 Task: Add a drug test screening question.
Action: Mouse moved to (946, 123)
Screenshot: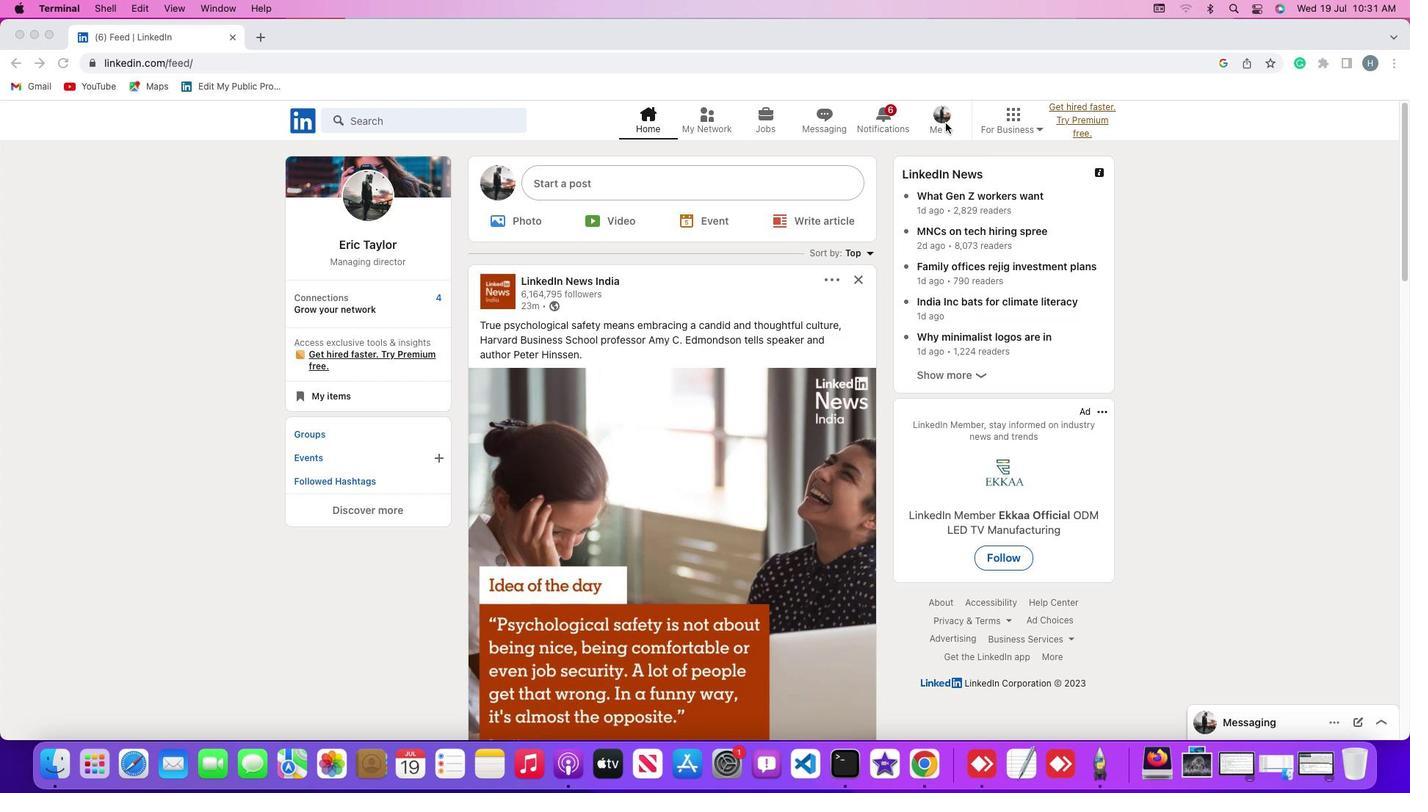 
Action: Mouse pressed left at (946, 123)
Screenshot: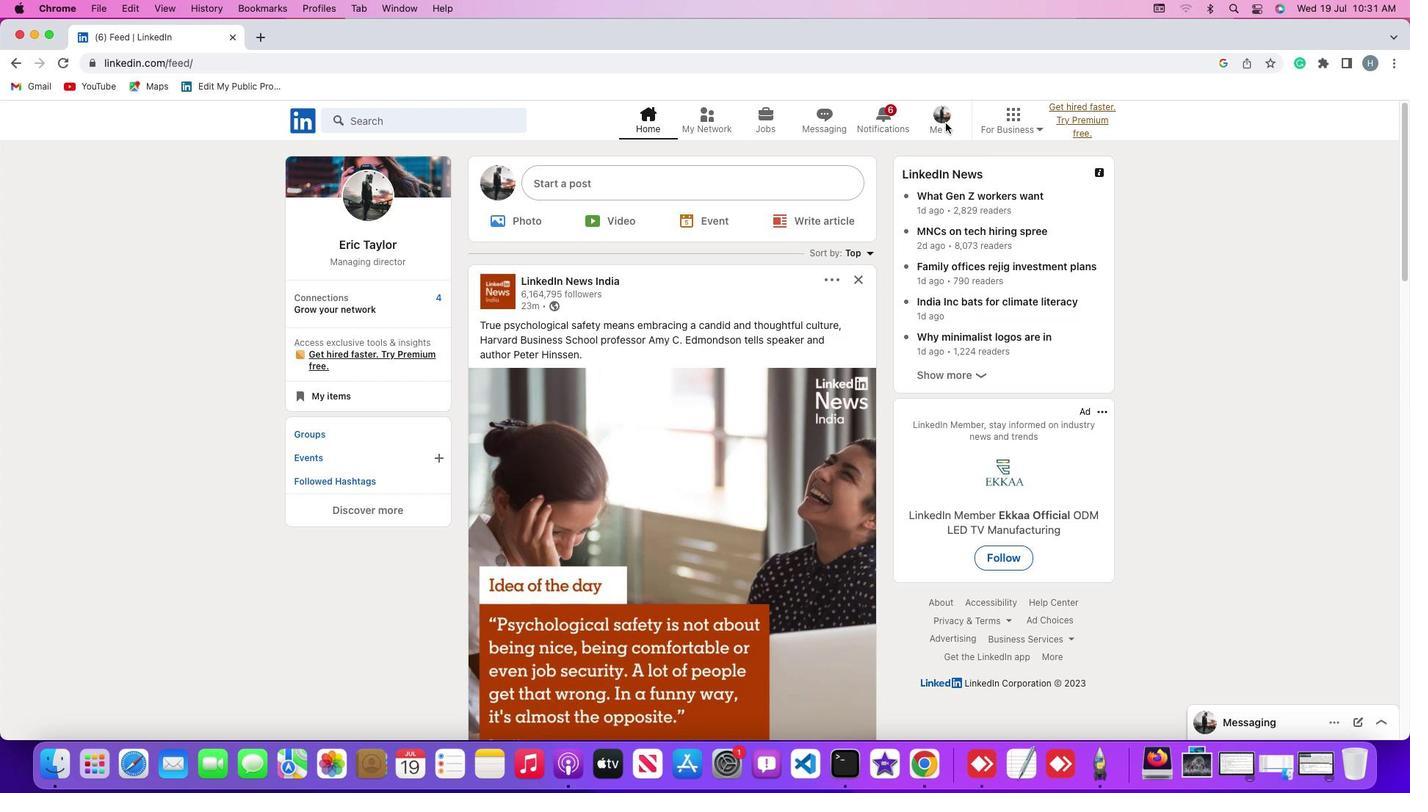 
Action: Mouse moved to (948, 127)
Screenshot: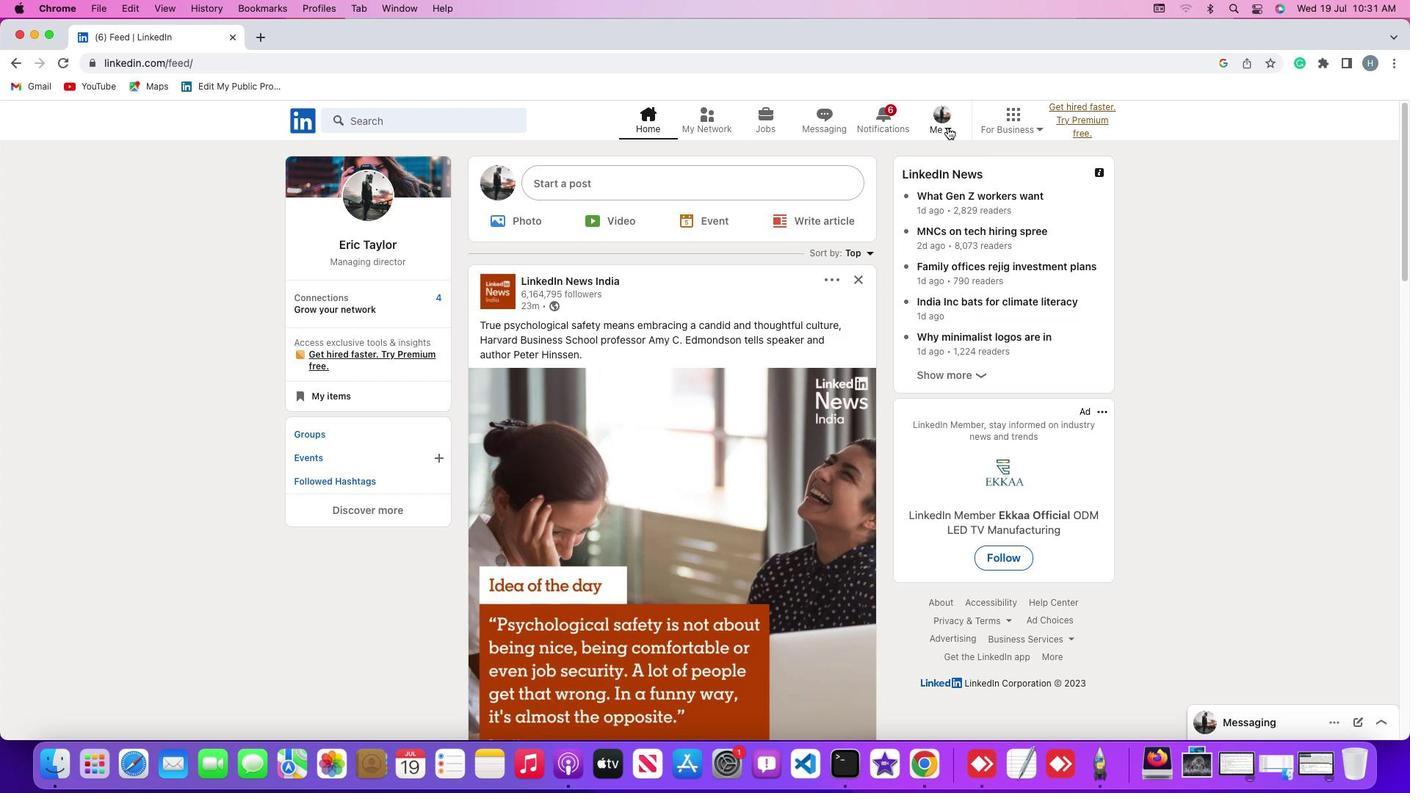 
Action: Mouse pressed left at (948, 127)
Screenshot: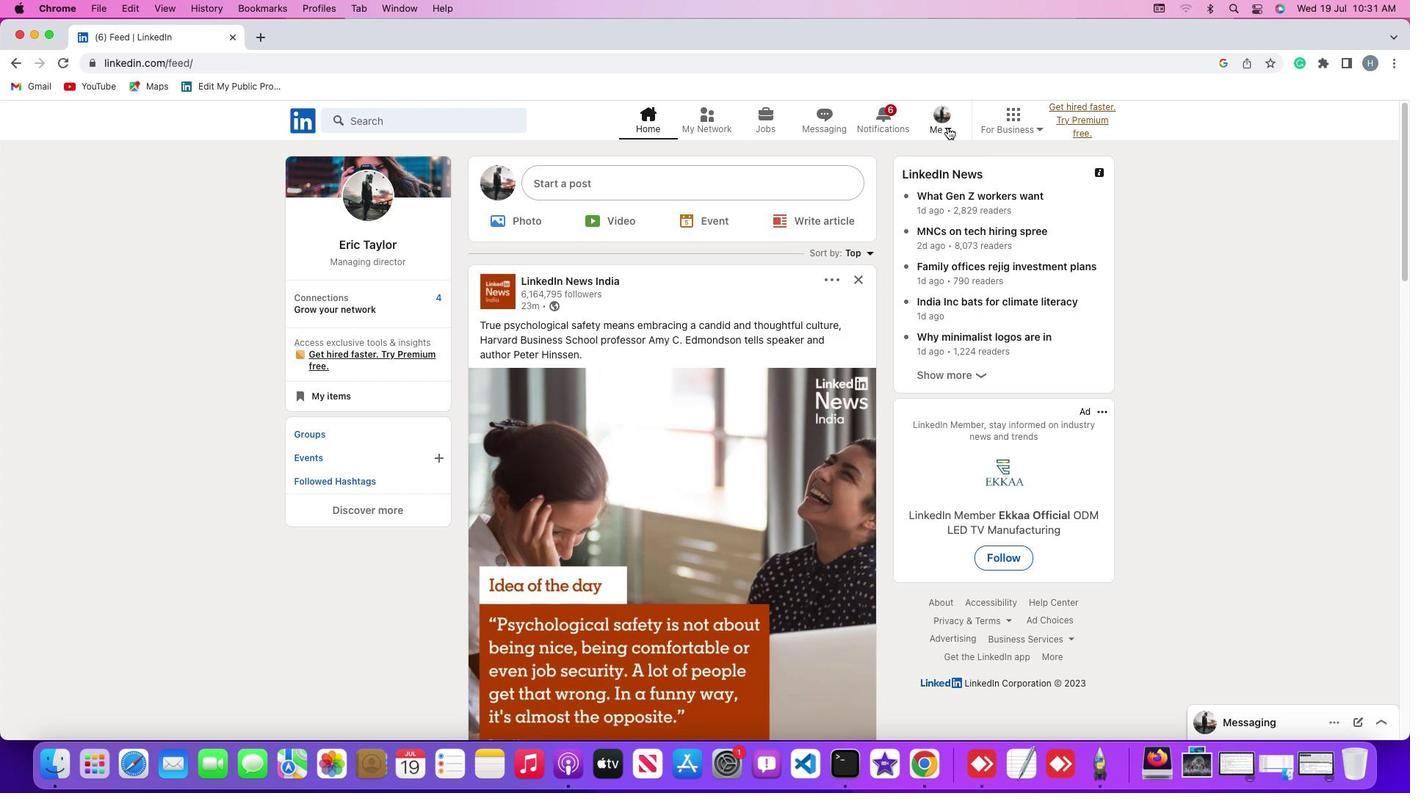 
Action: Mouse moved to (930, 203)
Screenshot: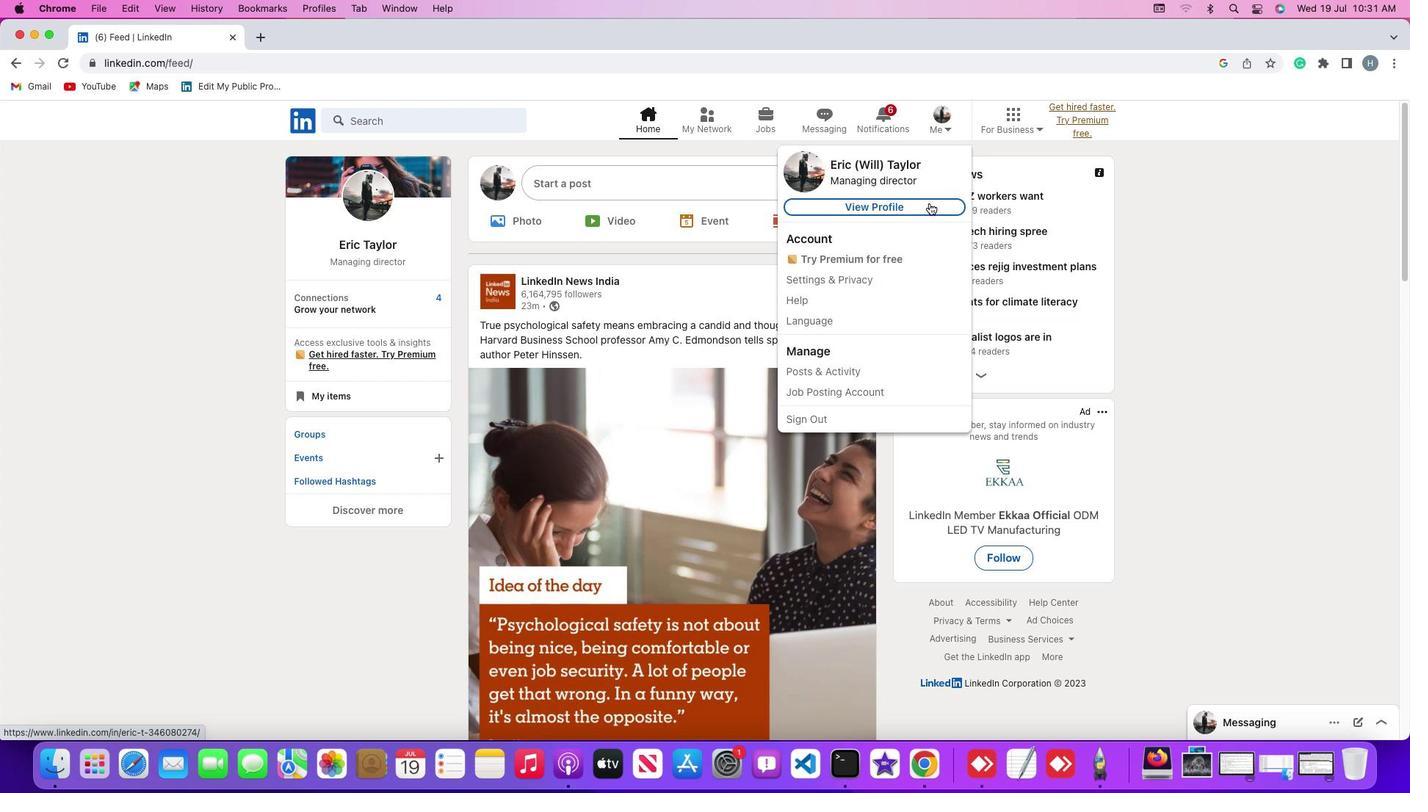 
Action: Mouse pressed left at (930, 203)
Screenshot: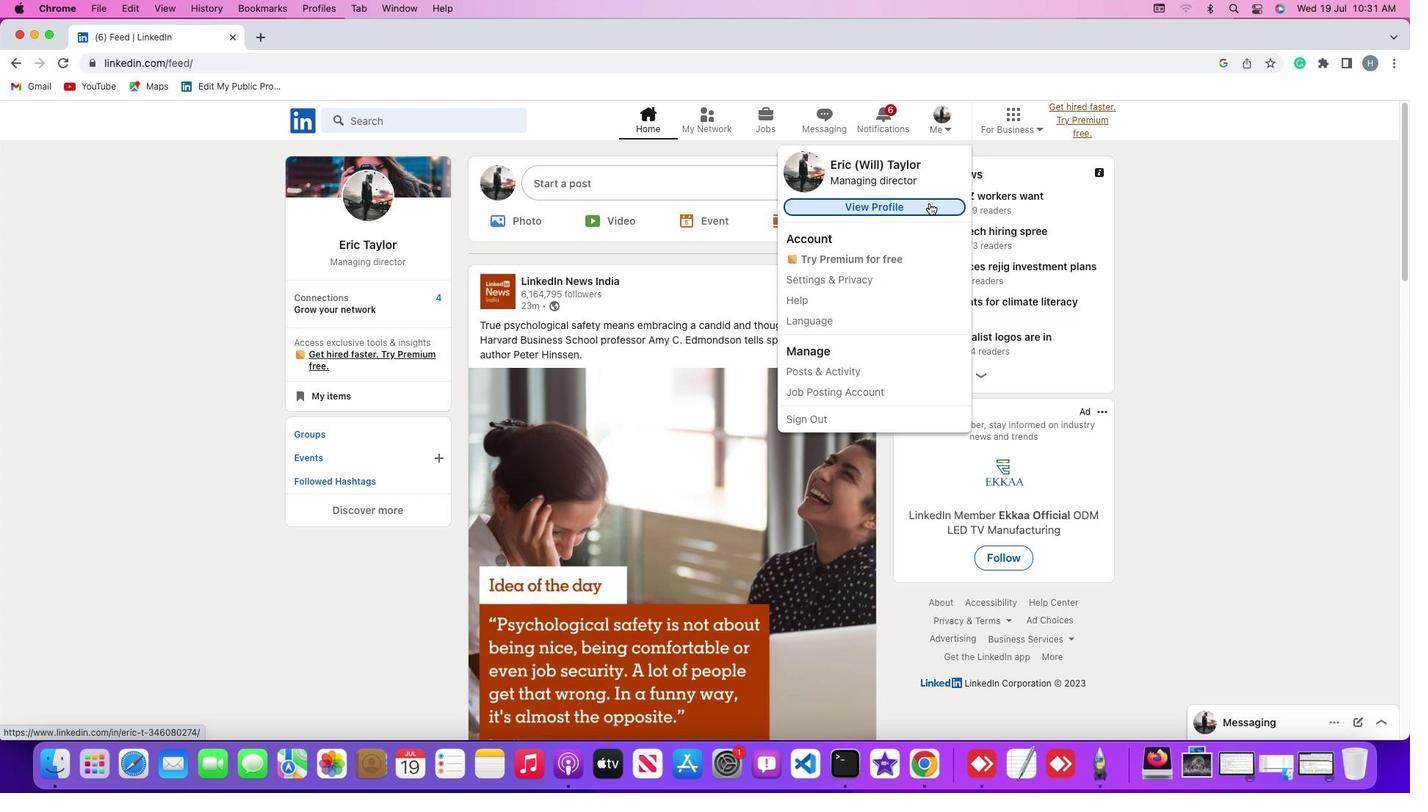 
Action: Mouse moved to (351, 444)
Screenshot: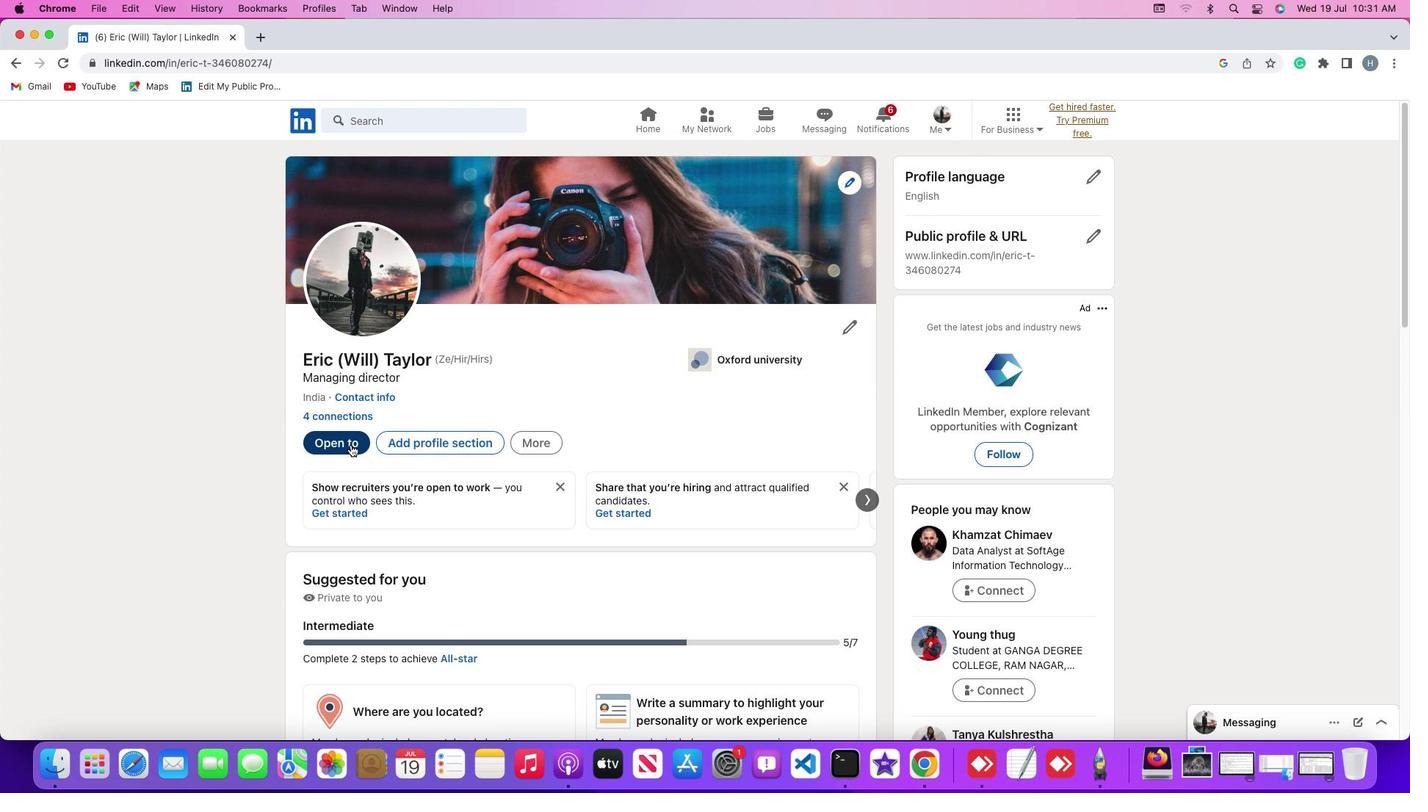 
Action: Mouse pressed left at (351, 444)
Screenshot: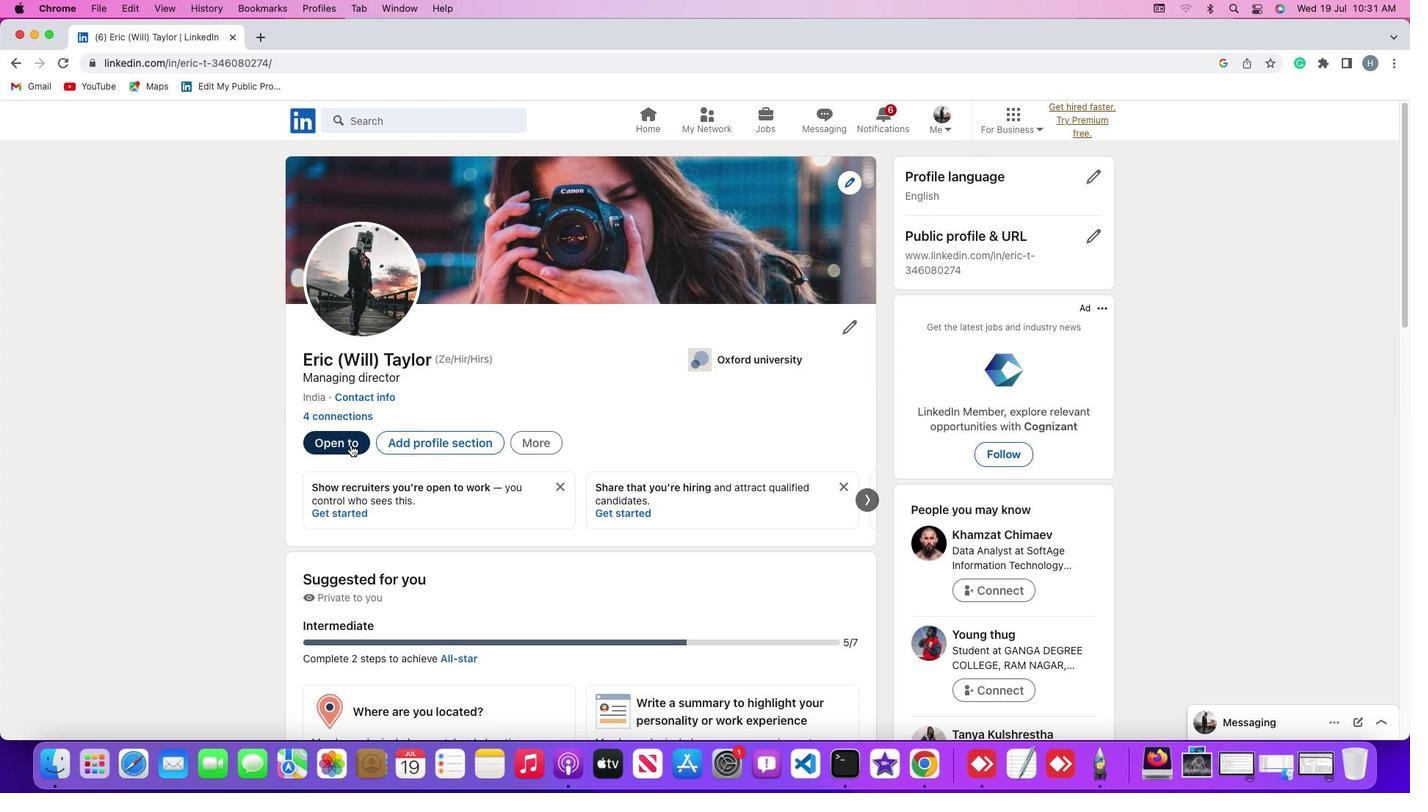 
Action: Mouse moved to (370, 534)
Screenshot: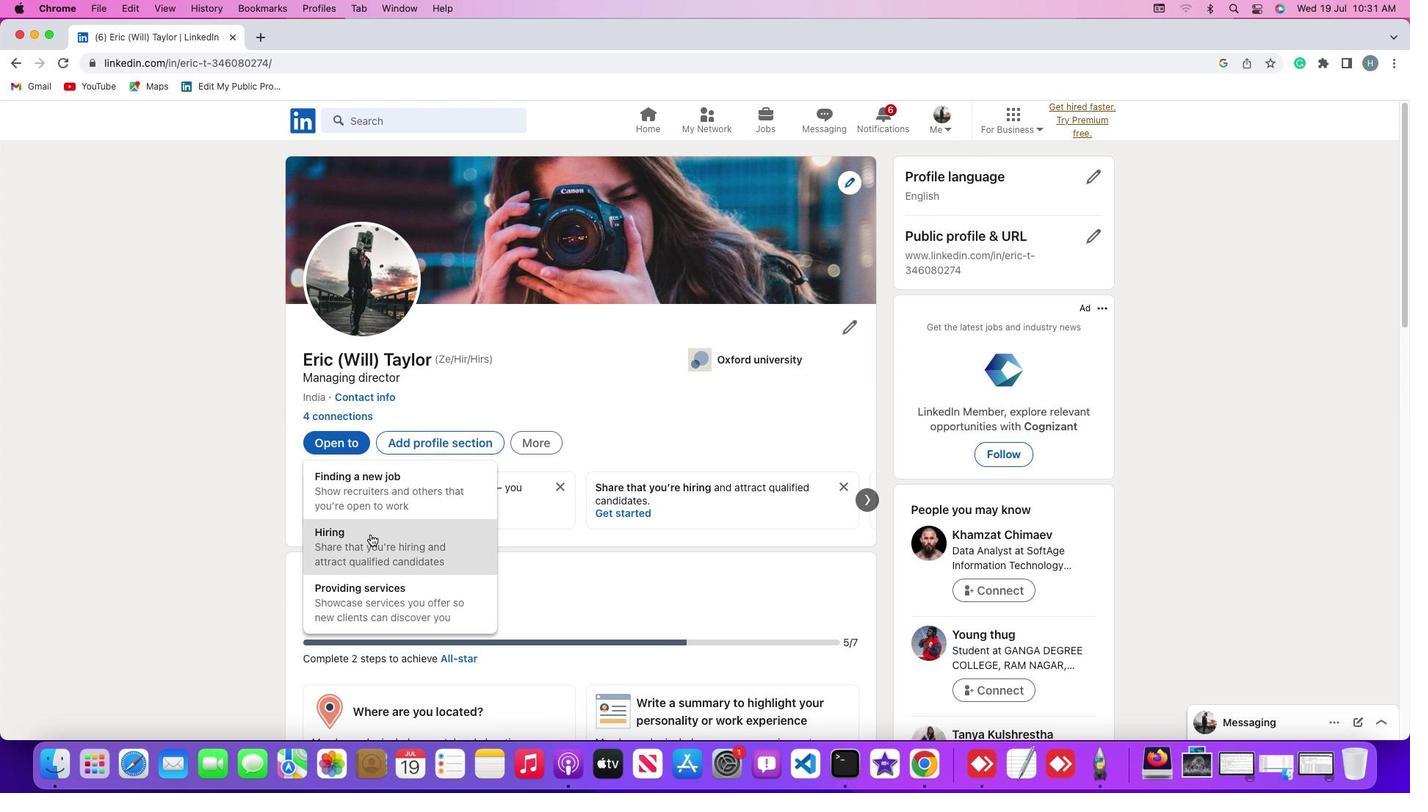 
Action: Mouse pressed left at (370, 534)
Screenshot: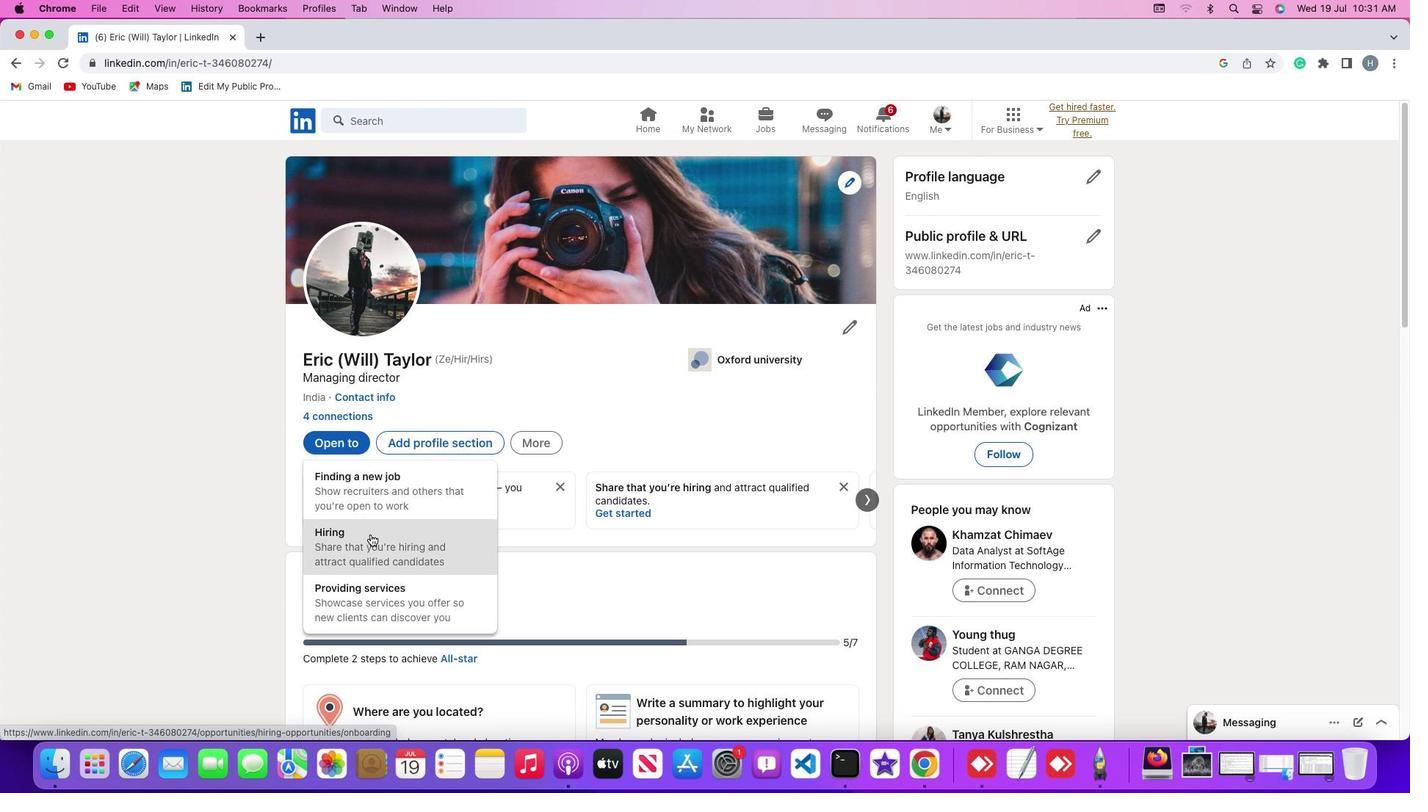 
Action: Mouse moved to (692, 502)
Screenshot: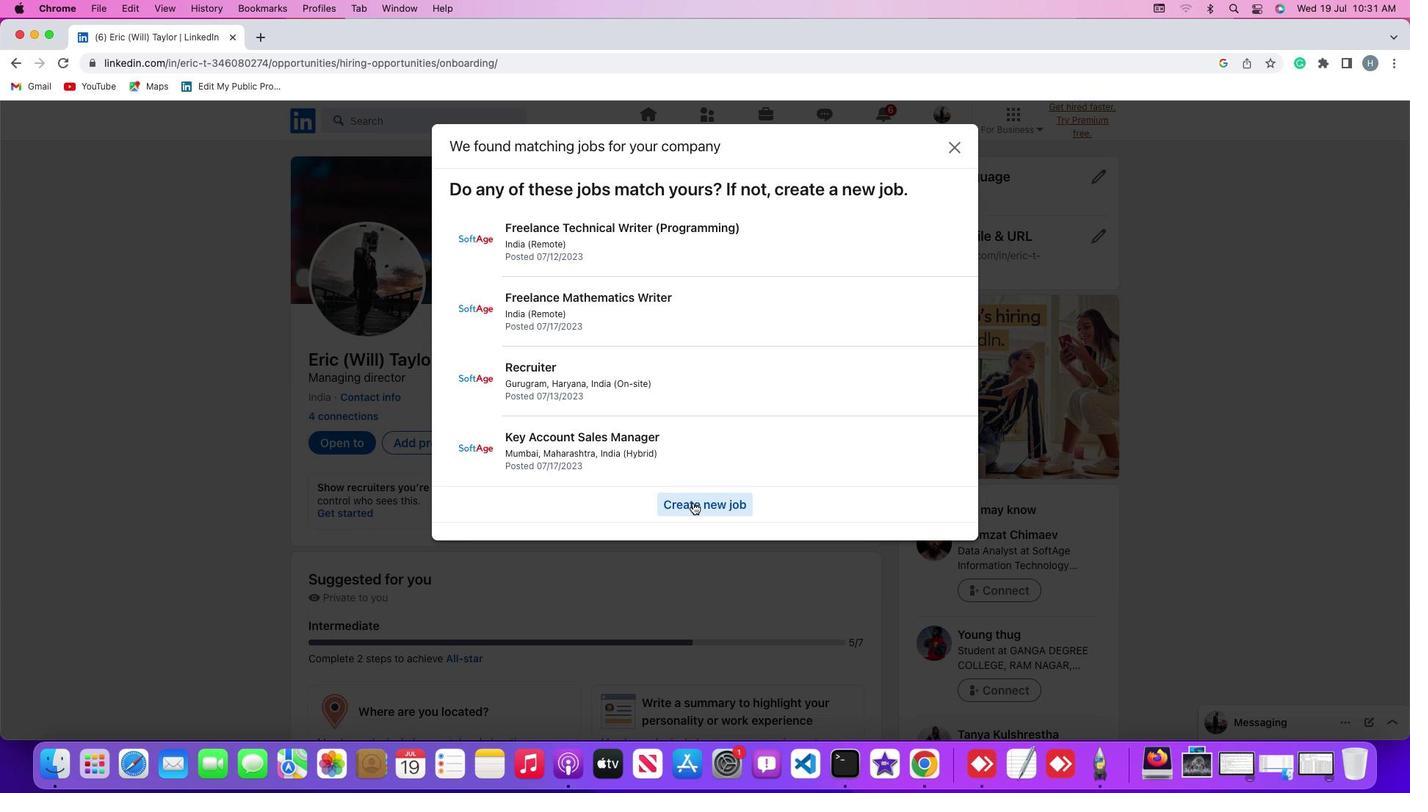 
Action: Mouse pressed left at (692, 502)
Screenshot: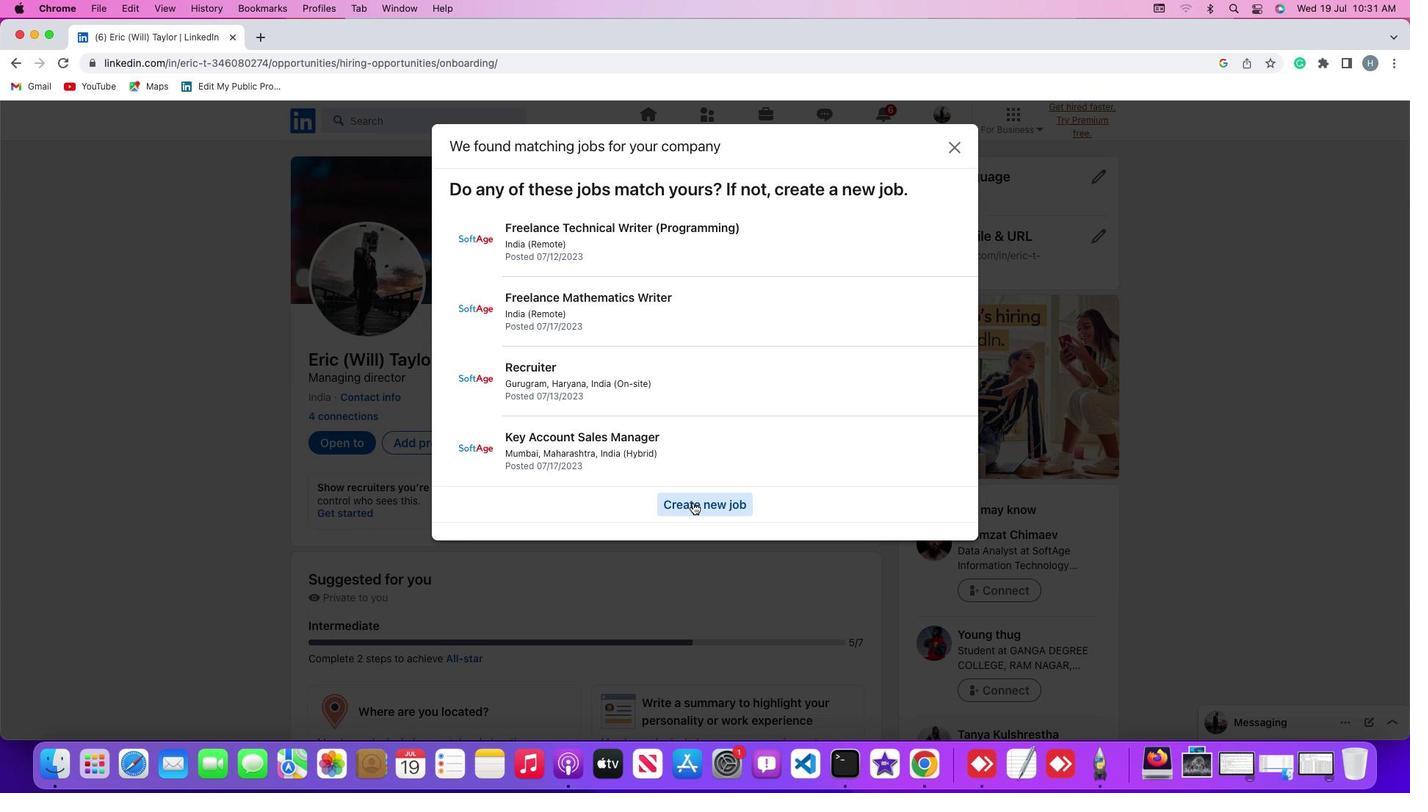 
Action: Mouse moved to (937, 517)
Screenshot: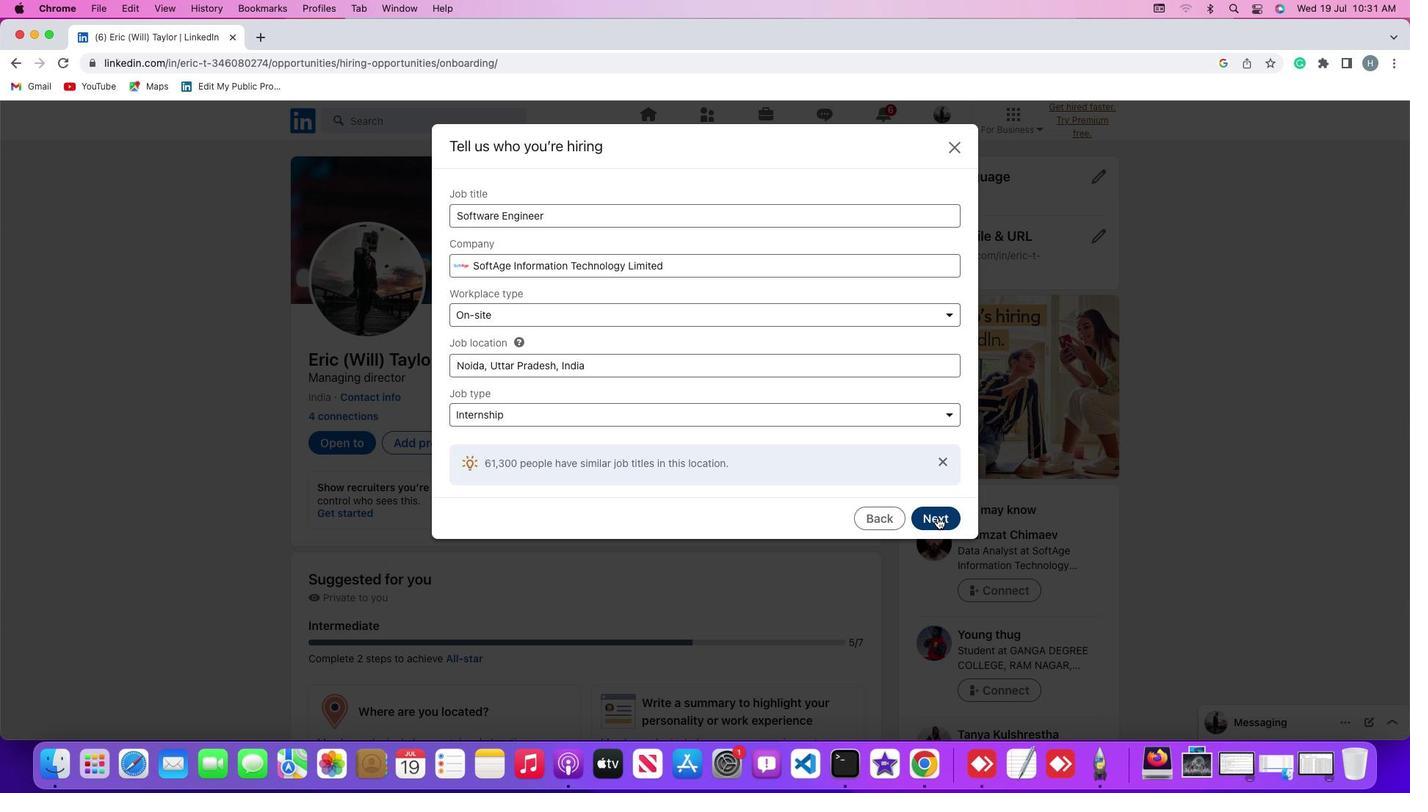 
Action: Mouse pressed left at (937, 517)
Screenshot: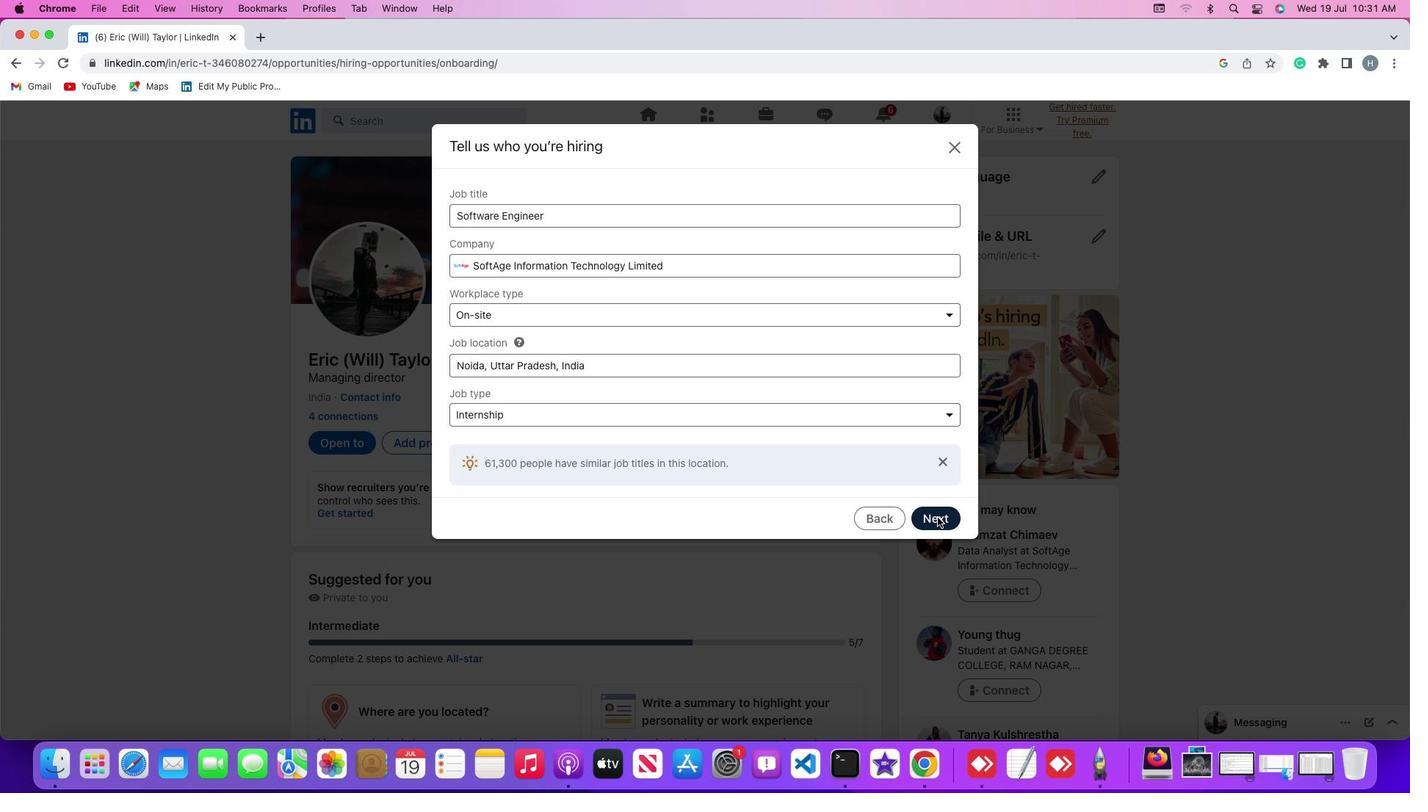 
Action: Mouse moved to (734, 533)
Screenshot: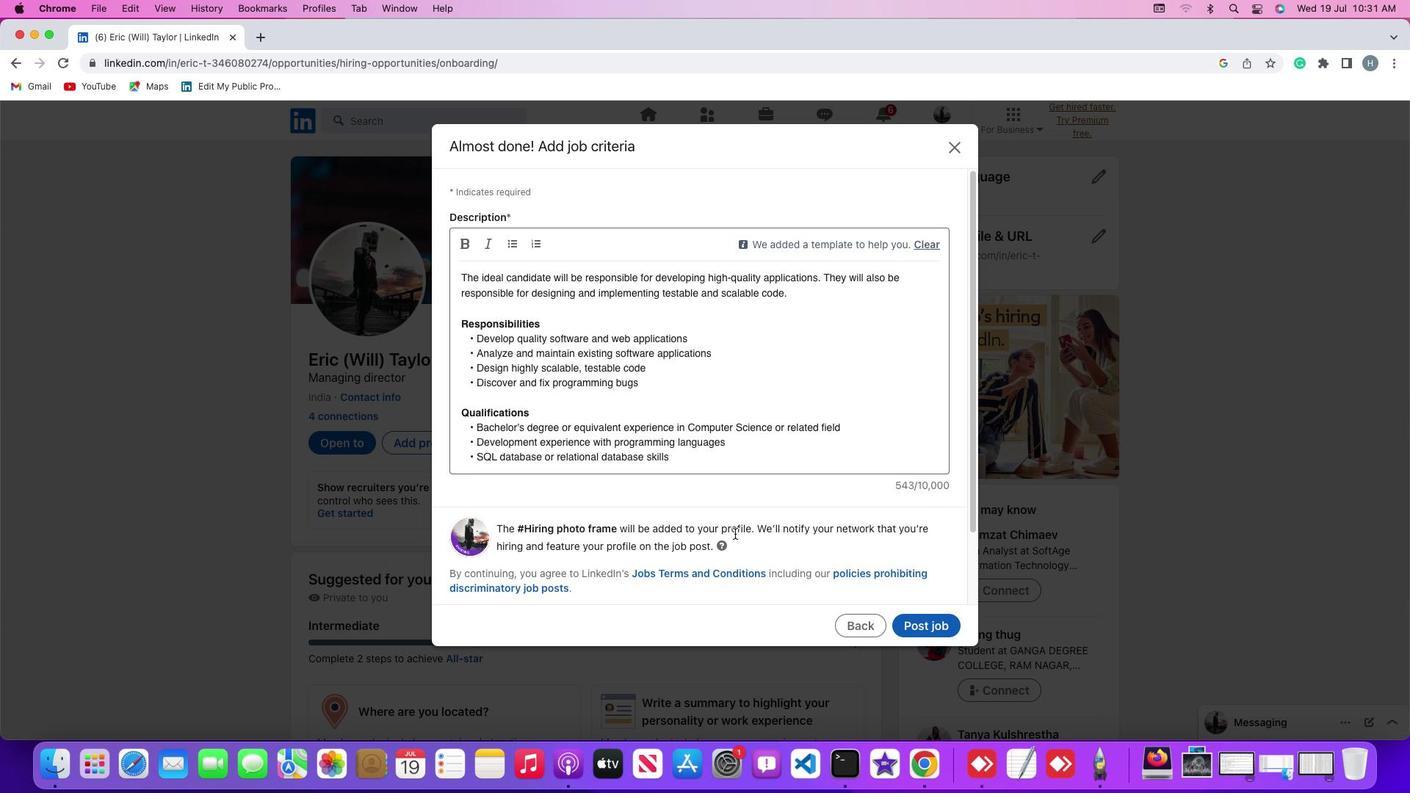
Action: Mouse scrolled (734, 533) with delta (0, 0)
Screenshot: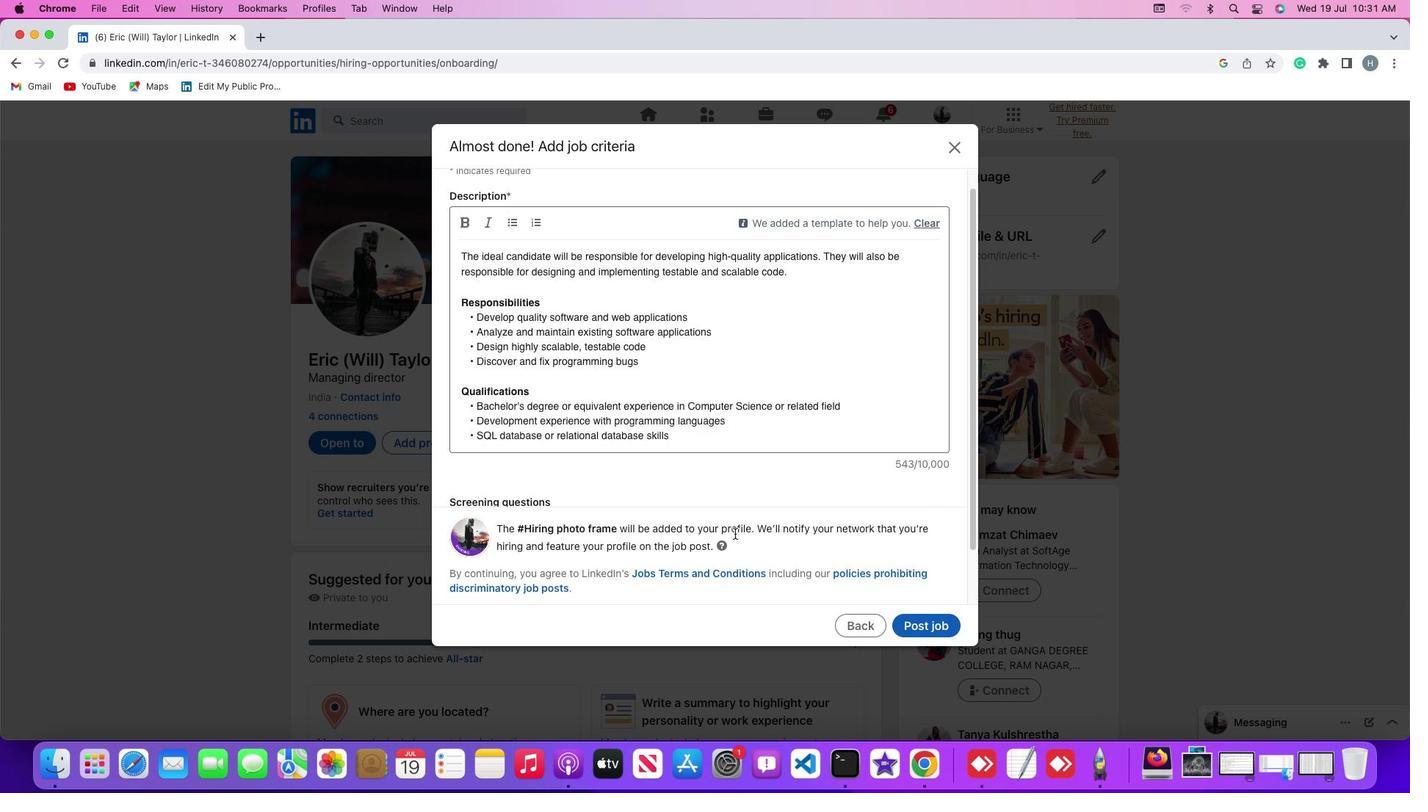 
Action: Mouse scrolled (734, 533) with delta (0, 0)
Screenshot: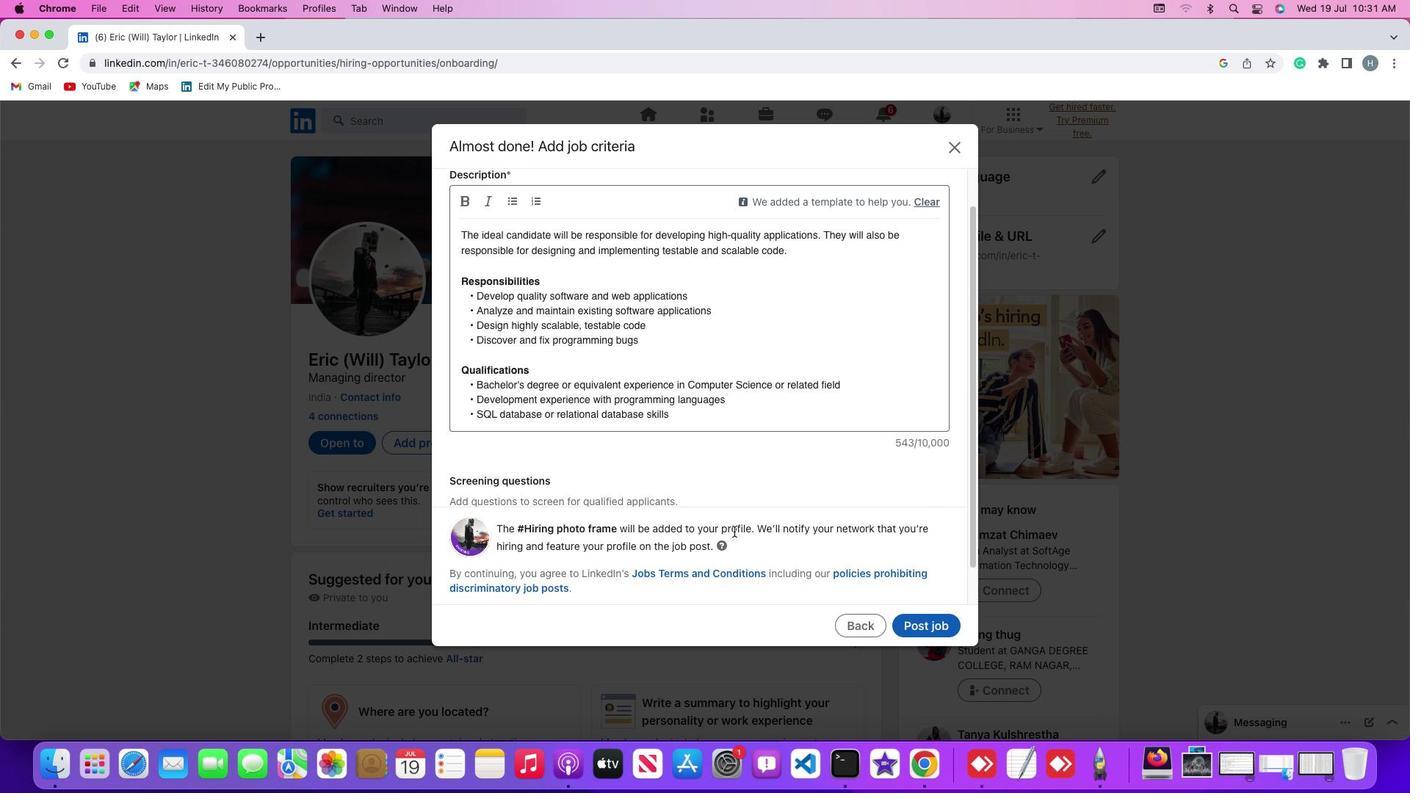 
Action: Mouse scrolled (734, 533) with delta (0, -2)
Screenshot: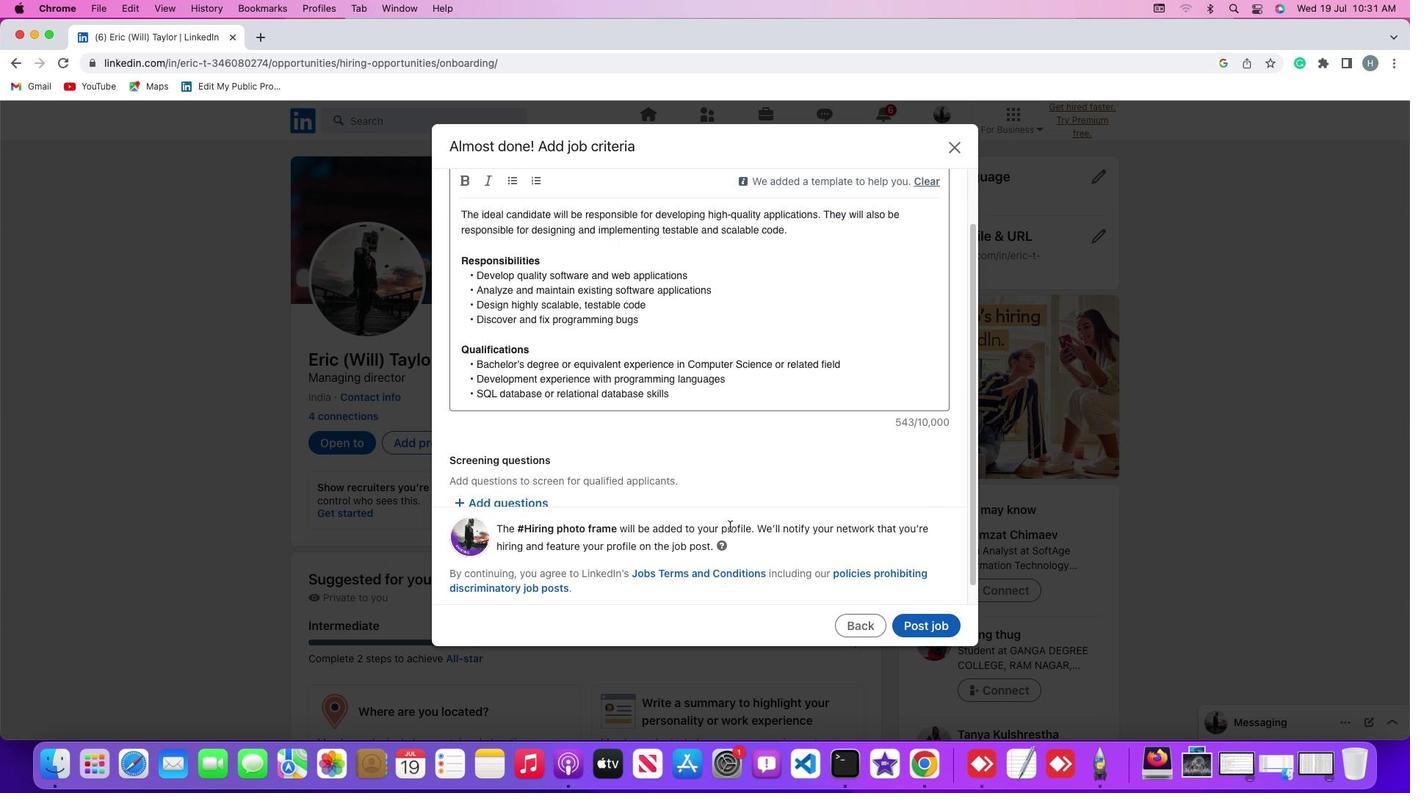 
Action: Mouse moved to (524, 484)
Screenshot: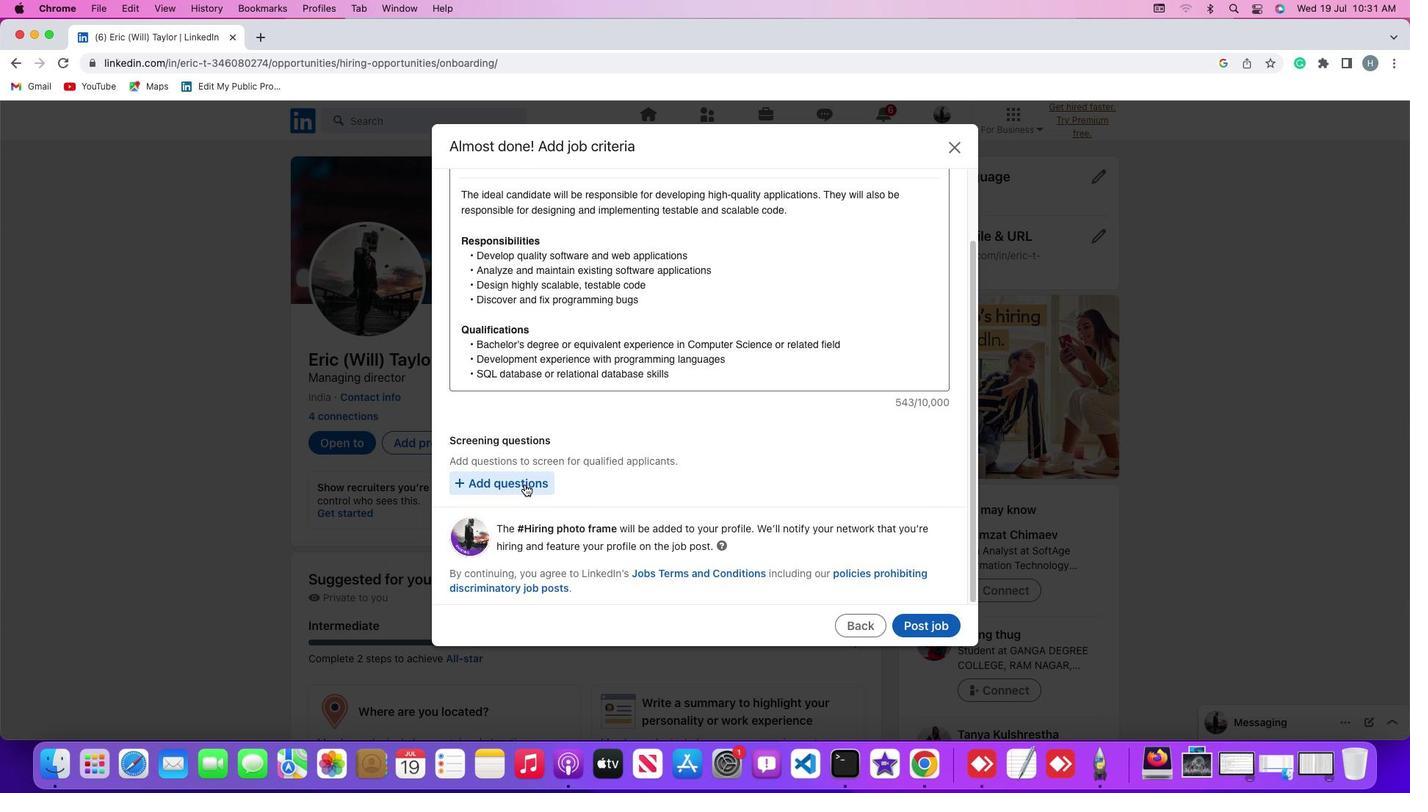 
Action: Mouse pressed left at (524, 484)
Screenshot: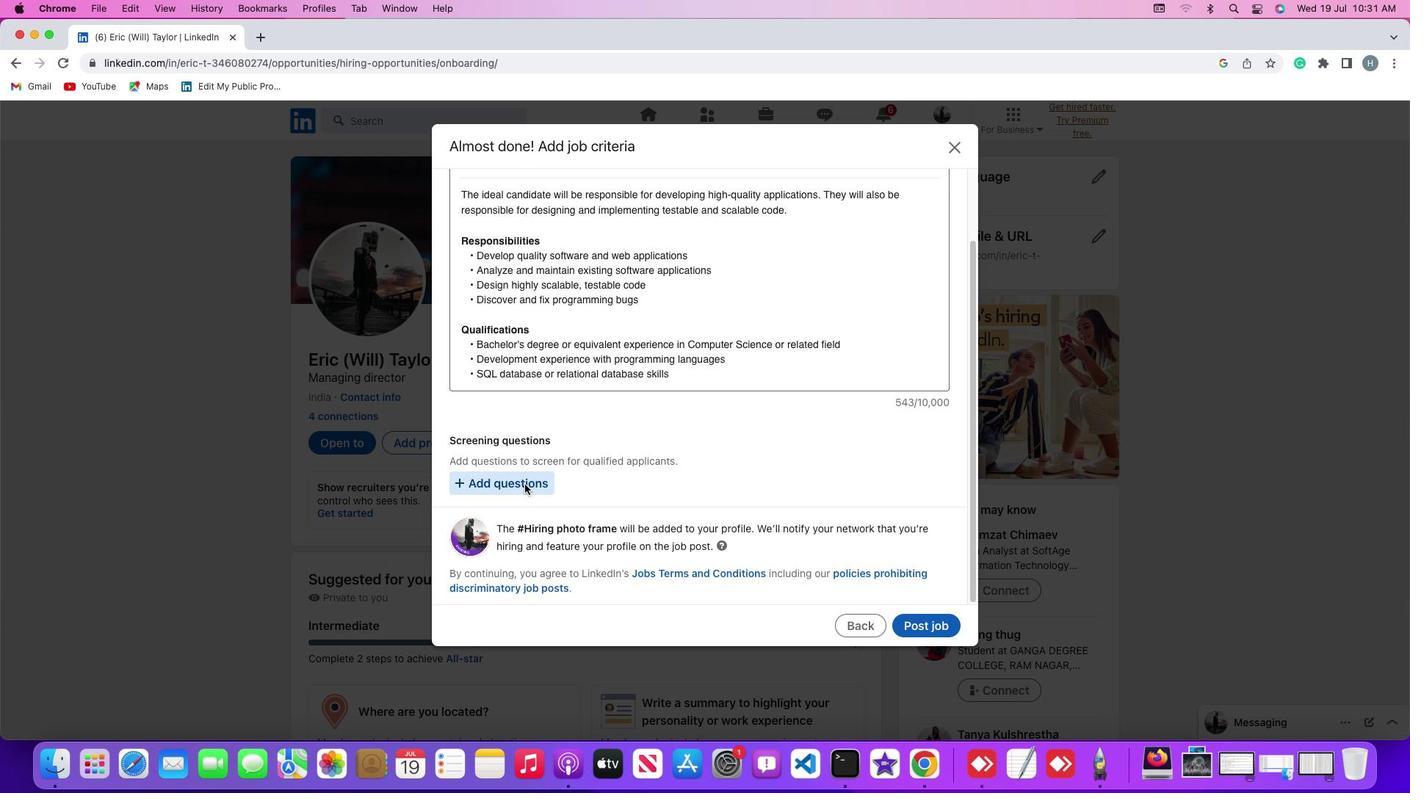 
Action: Mouse moved to (520, 218)
Screenshot: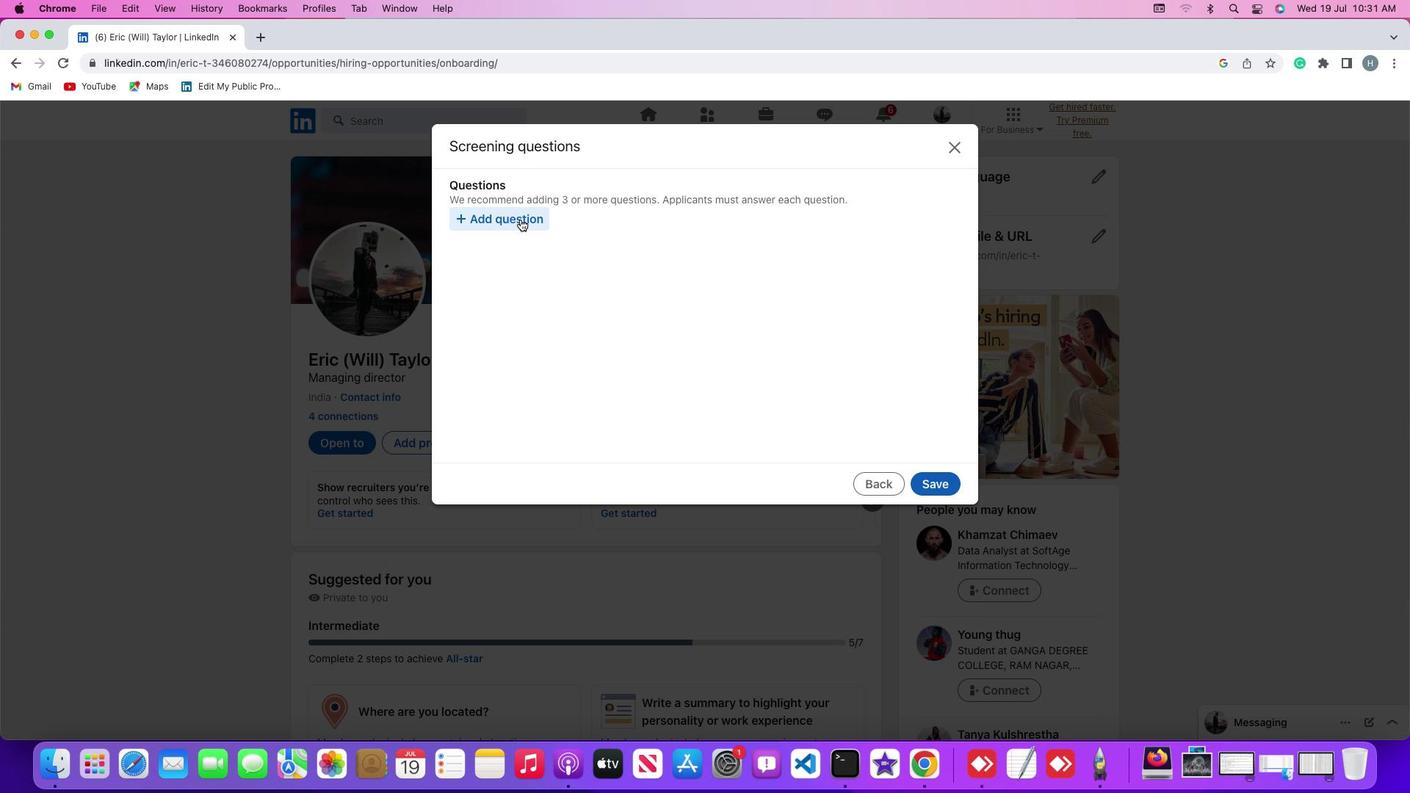 
Action: Mouse pressed left at (520, 218)
Screenshot: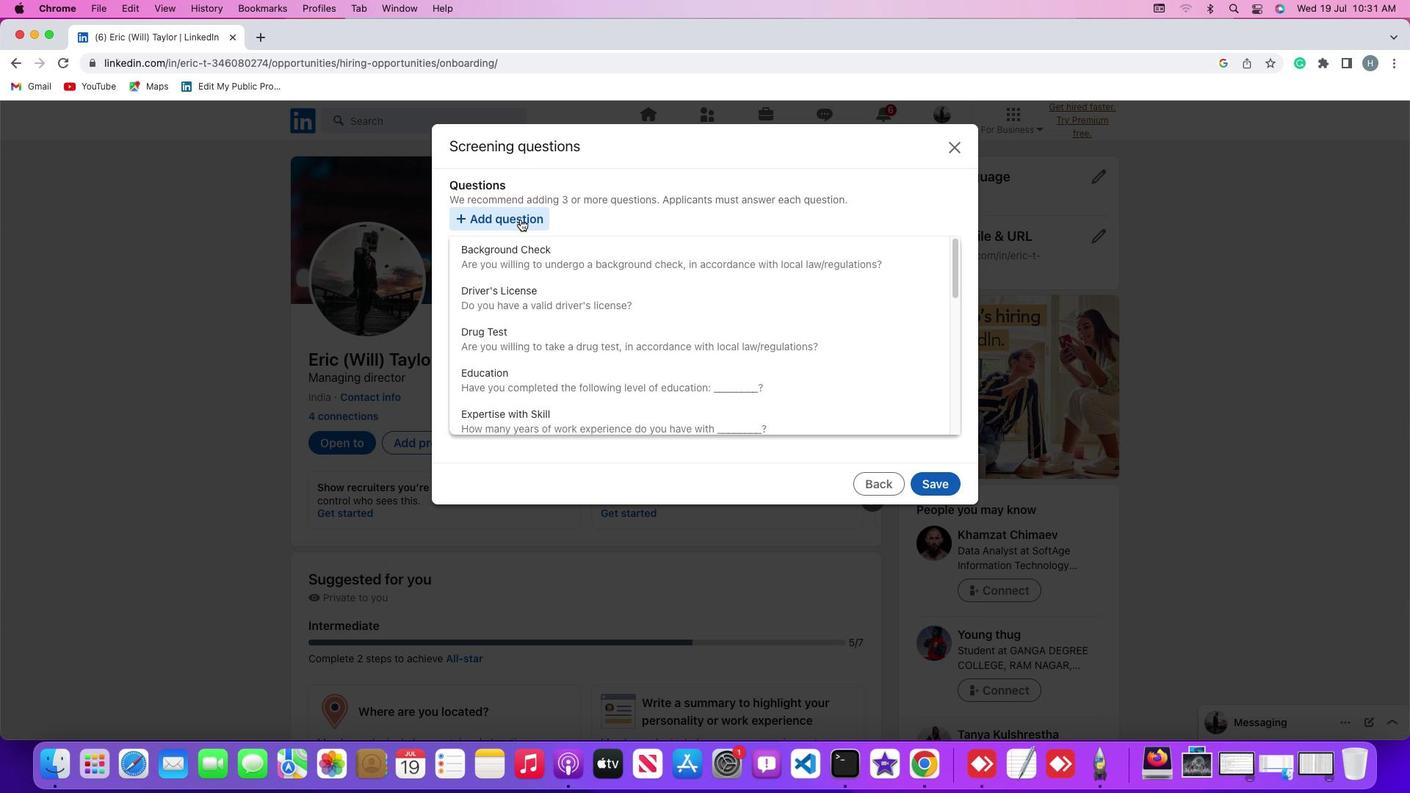 
Action: Mouse moved to (559, 338)
Screenshot: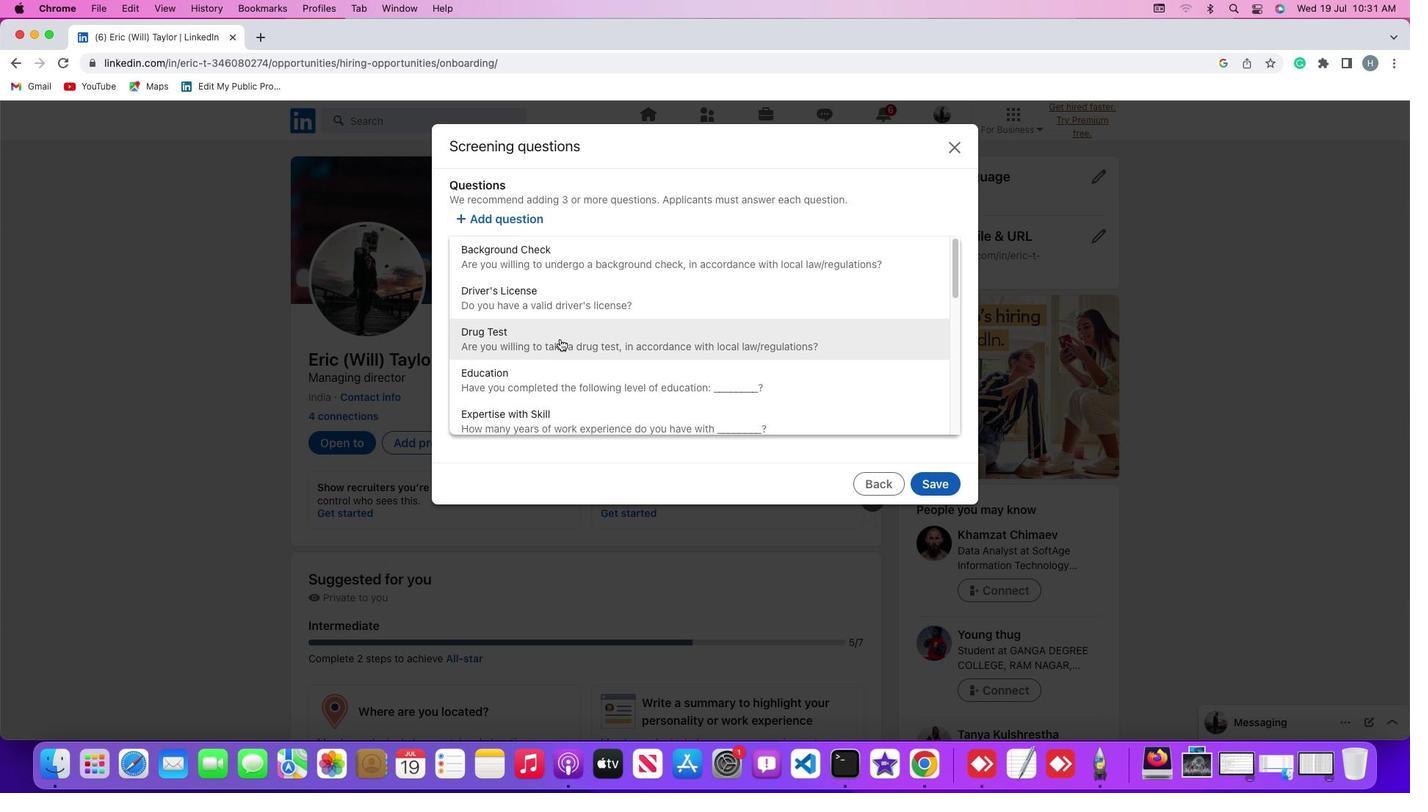 
Action: Mouse pressed left at (559, 338)
Screenshot: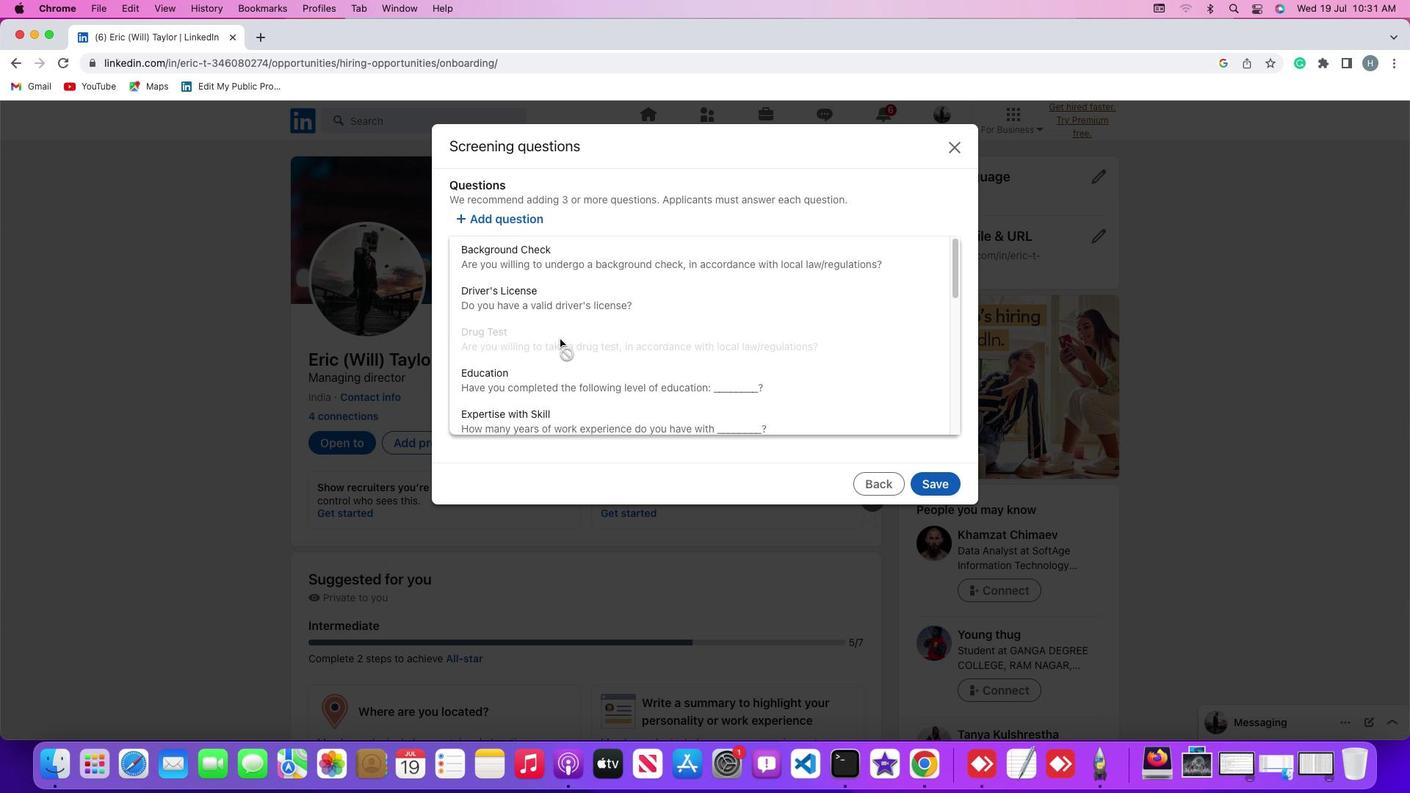 
Action: Mouse moved to (560, 339)
Screenshot: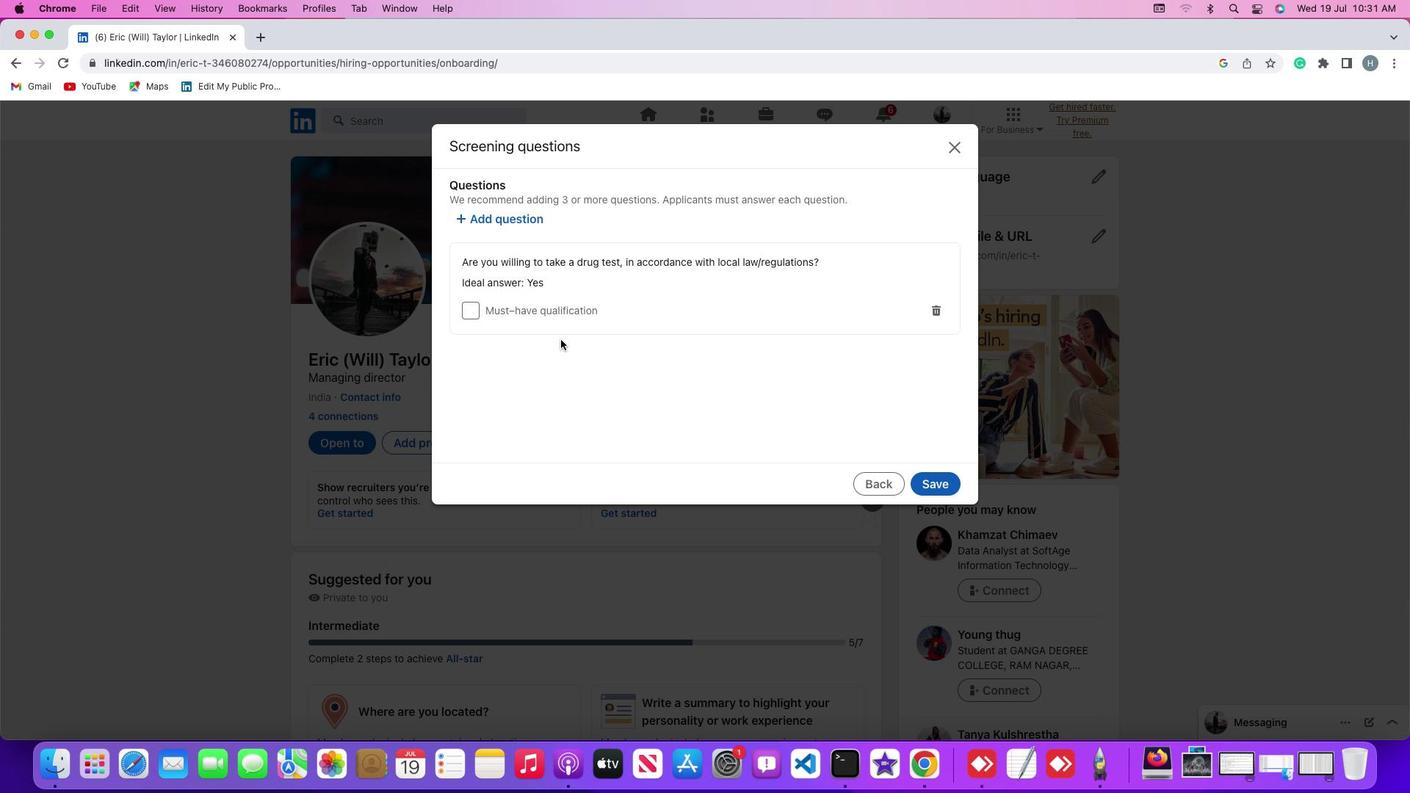 
